 Task: Add Garden Of Life Vitamin Code Kids to the cart.
Action: Mouse moved to (286, 143)
Screenshot: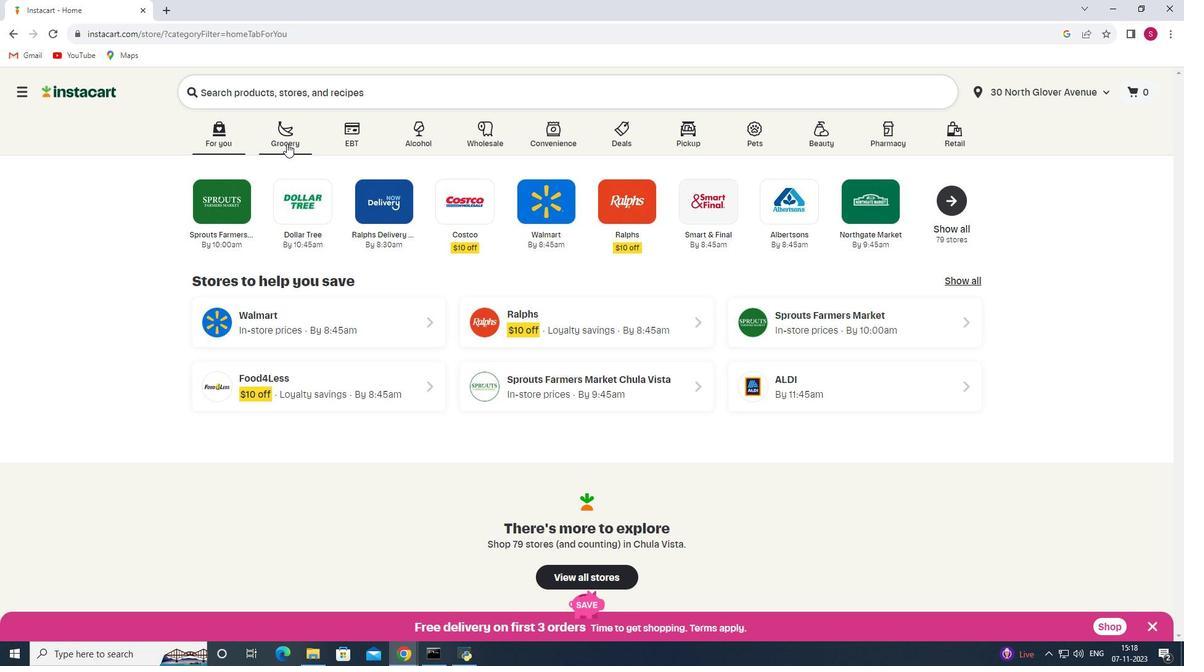 
Action: Mouse pressed left at (286, 143)
Screenshot: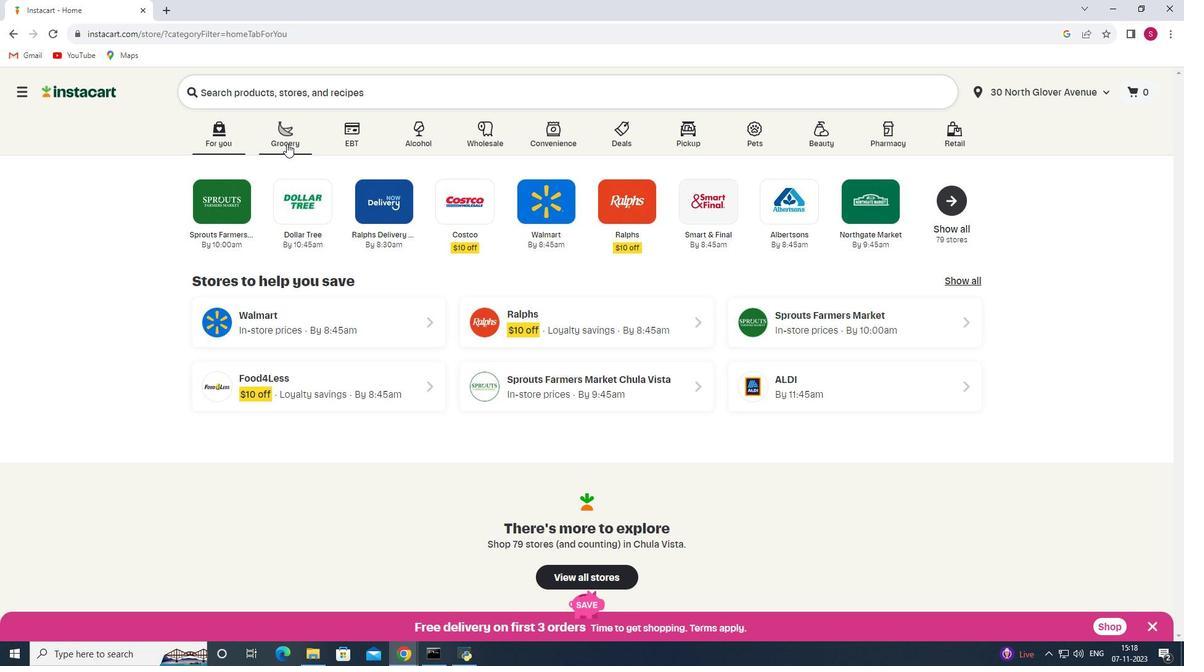 
Action: Mouse moved to (278, 344)
Screenshot: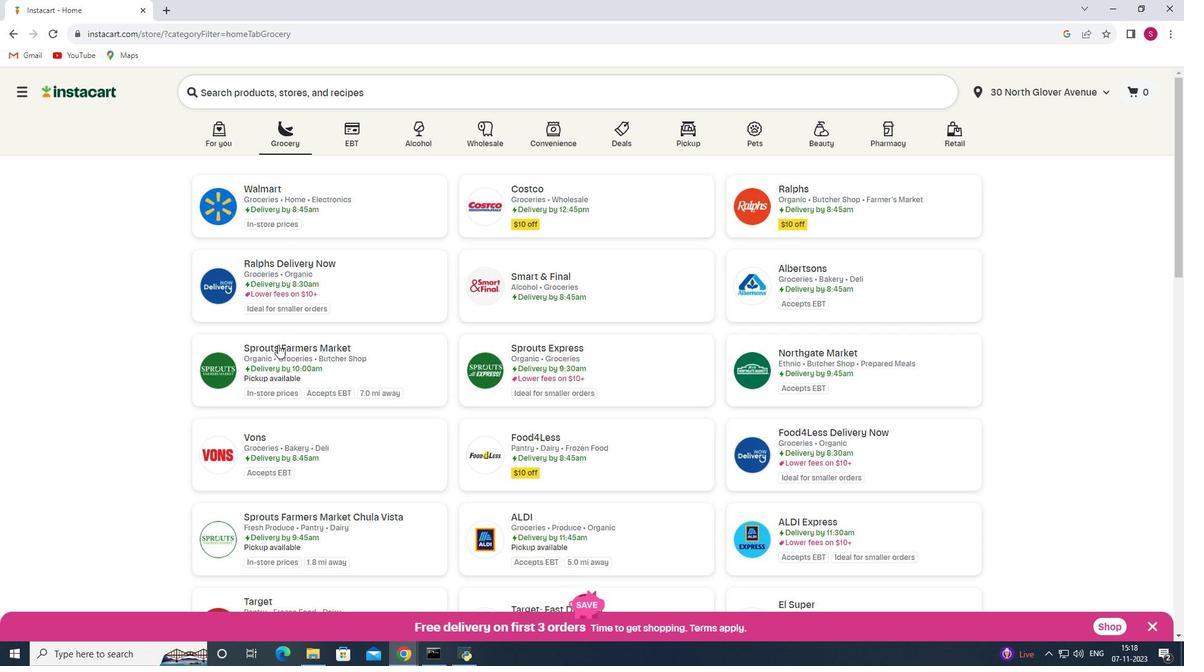 
Action: Mouse pressed left at (278, 344)
Screenshot: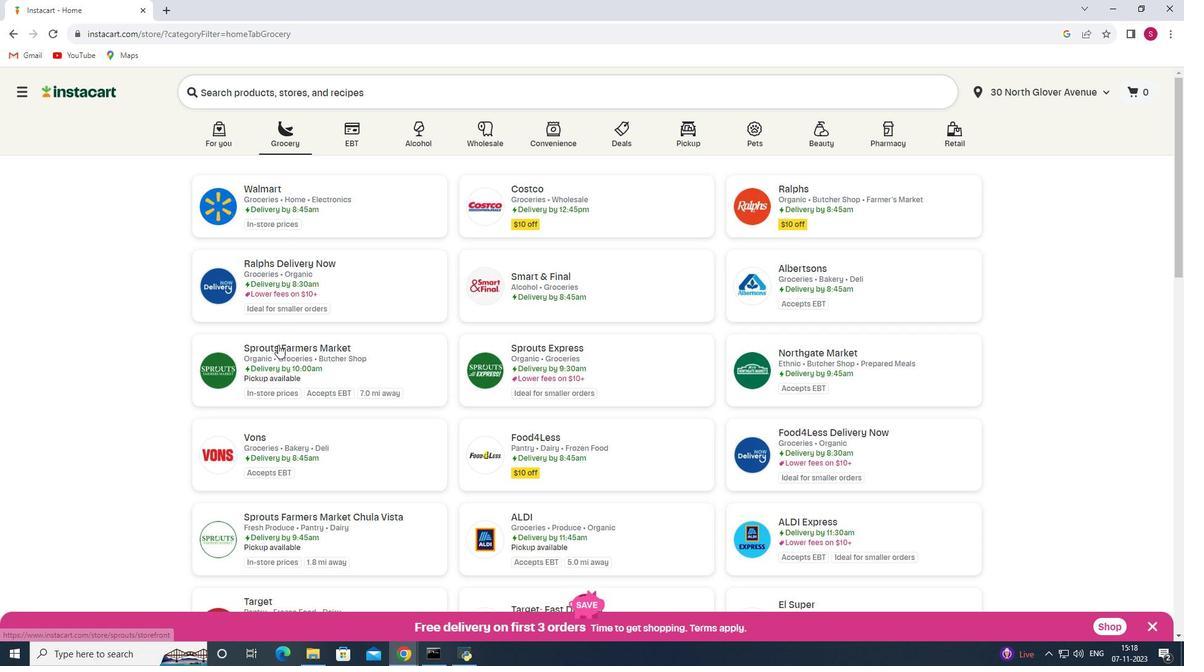 
Action: Mouse moved to (77, 354)
Screenshot: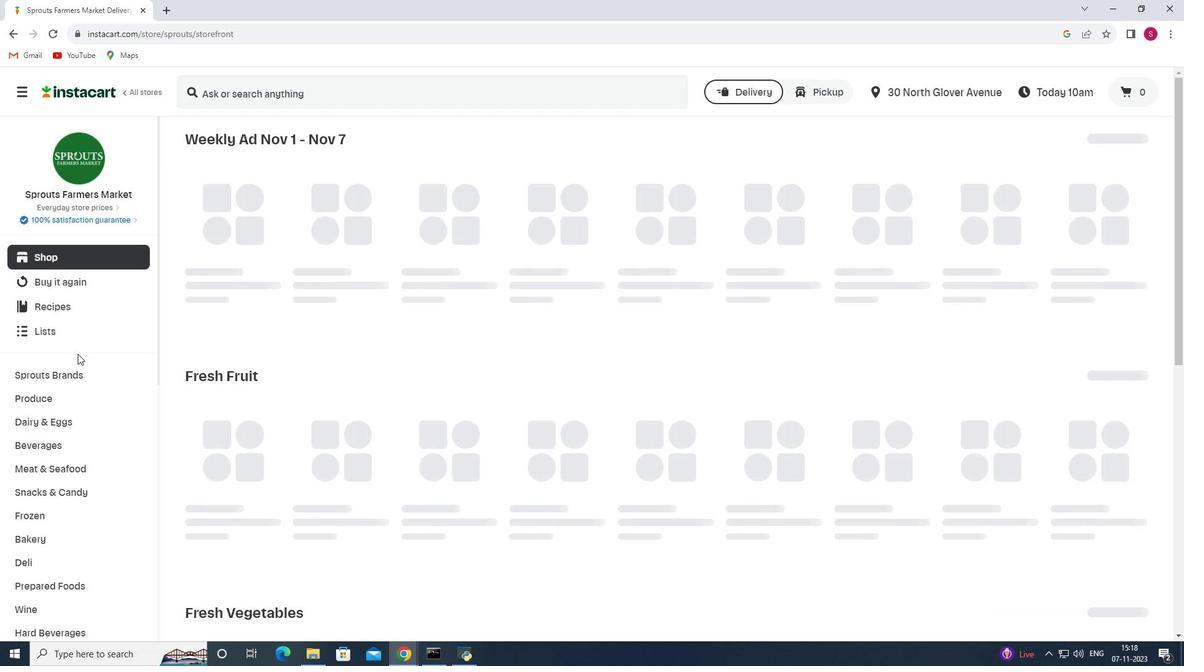 
Action: Mouse scrolled (77, 353) with delta (0, 0)
Screenshot: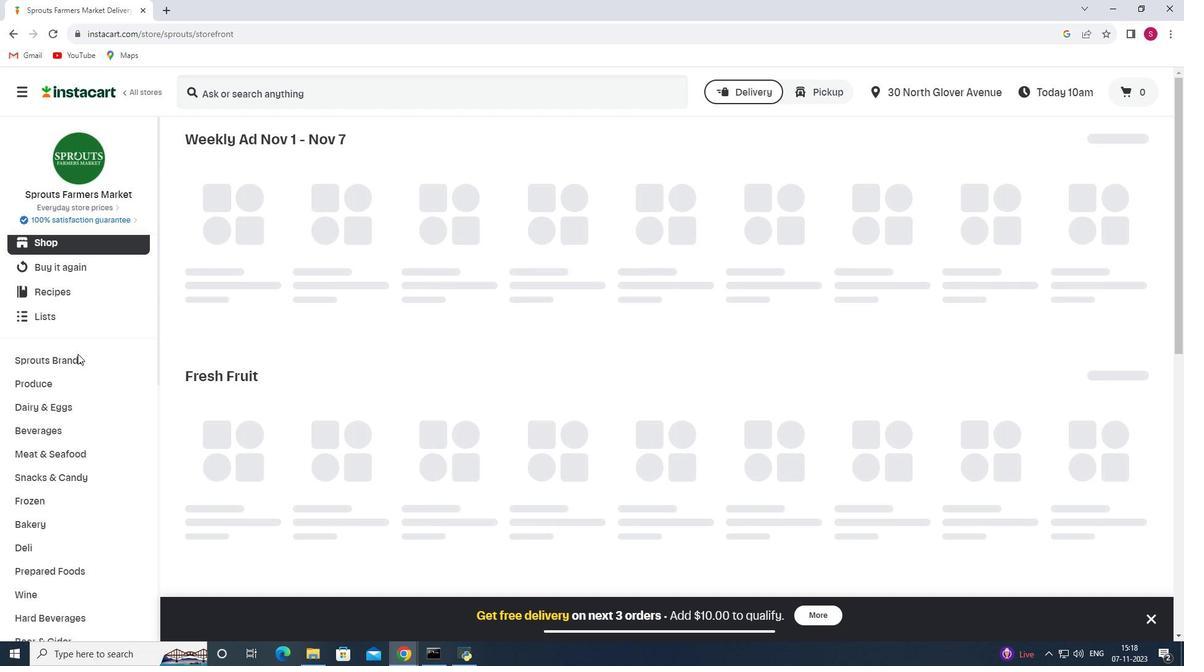 
Action: Mouse scrolled (77, 353) with delta (0, 0)
Screenshot: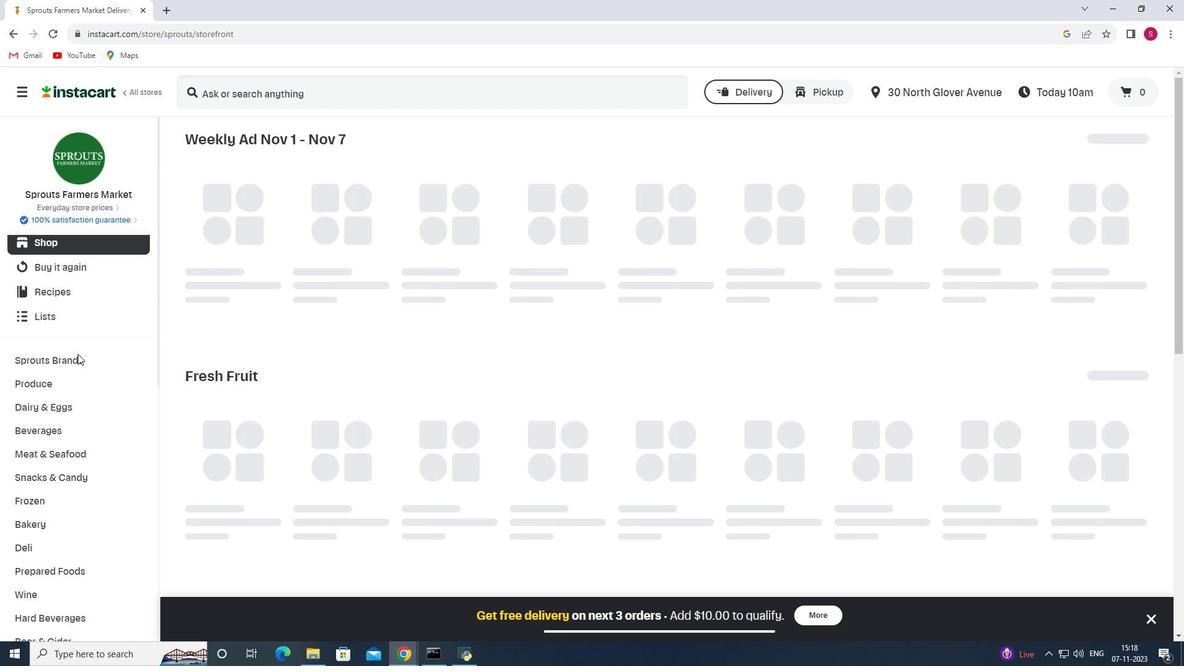 
Action: Mouse scrolled (77, 353) with delta (0, 0)
Screenshot: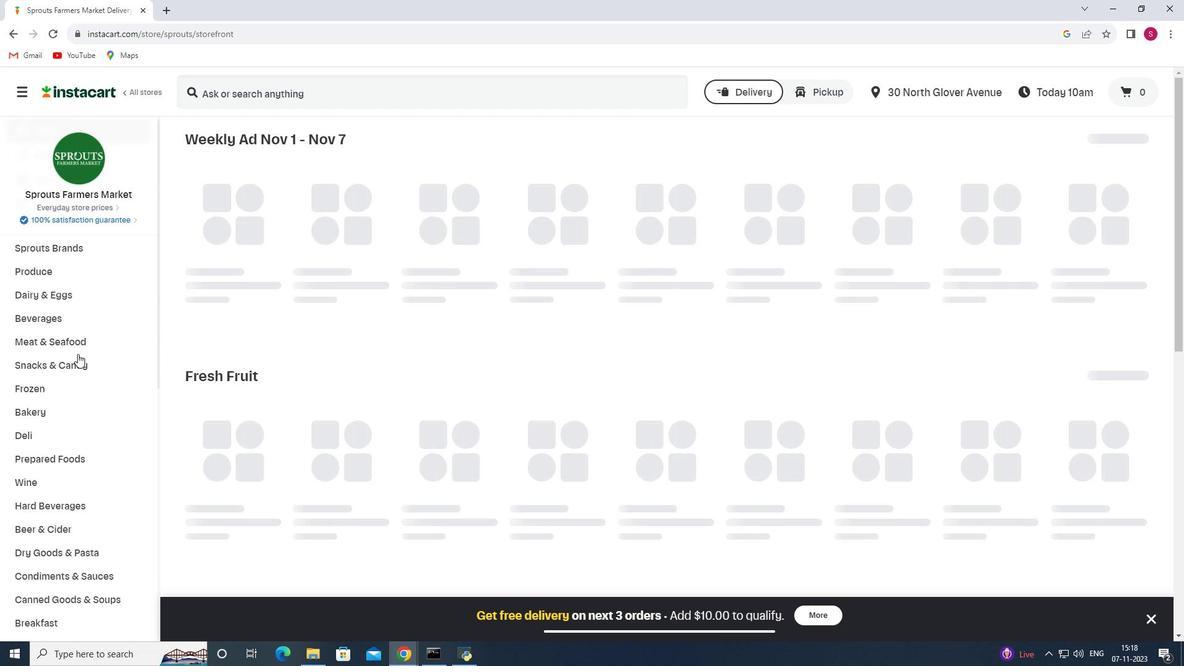 
Action: Mouse scrolled (77, 353) with delta (0, 0)
Screenshot: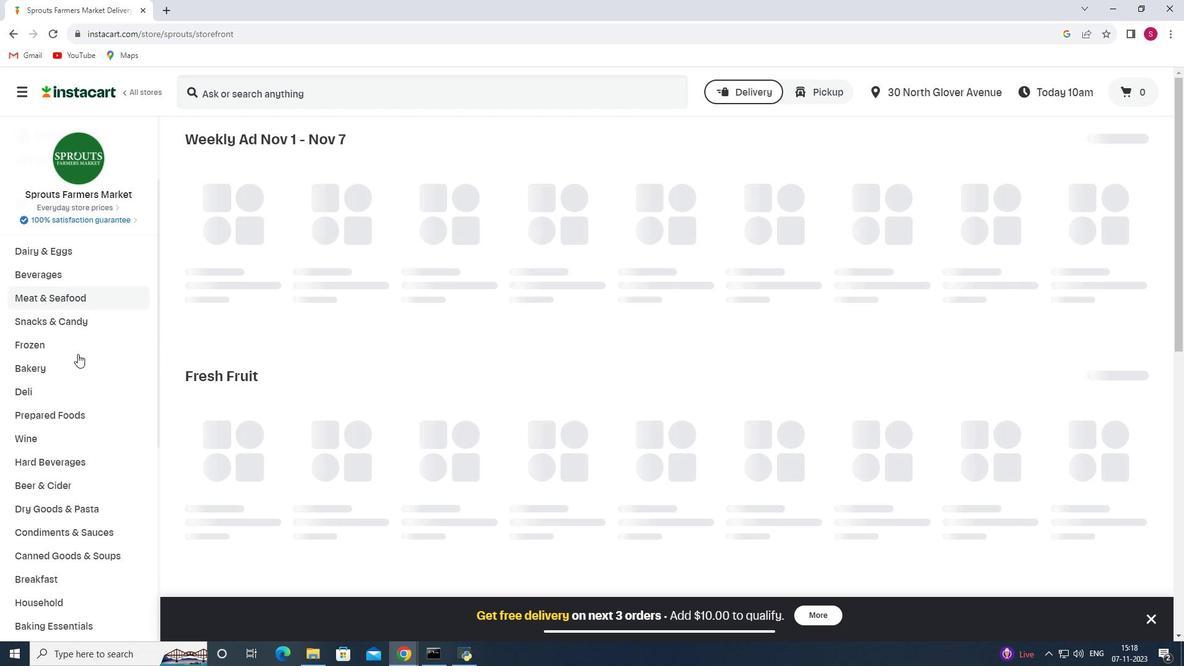 
Action: Mouse scrolled (77, 353) with delta (0, 0)
Screenshot: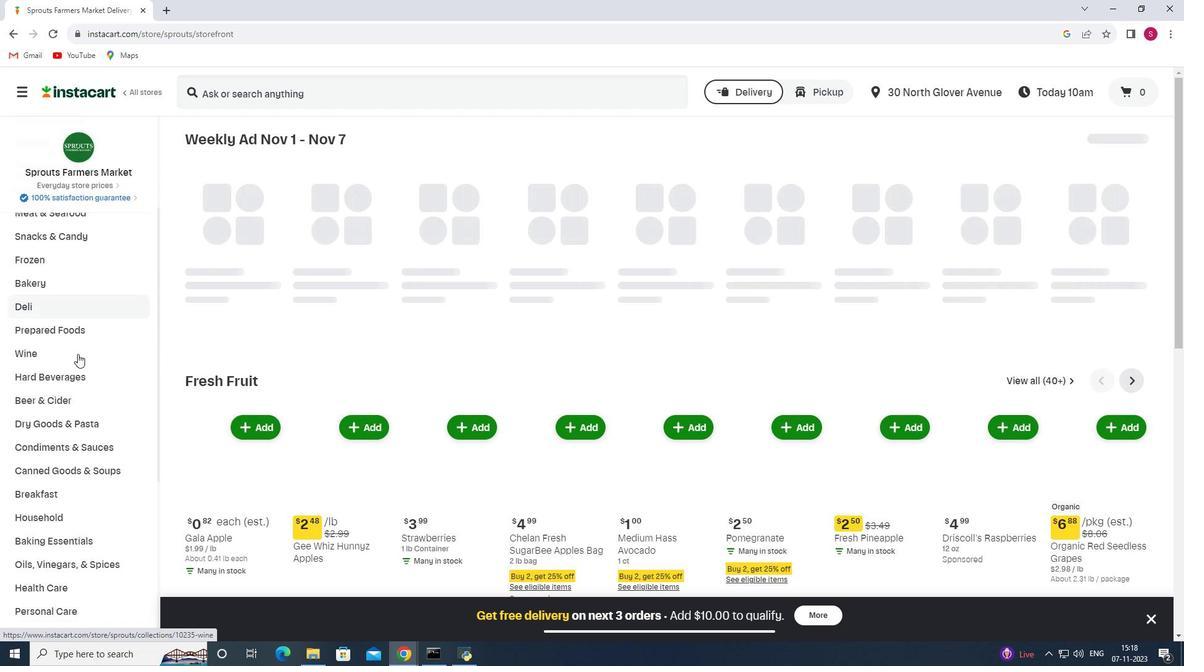 
Action: Mouse moved to (77, 354)
Screenshot: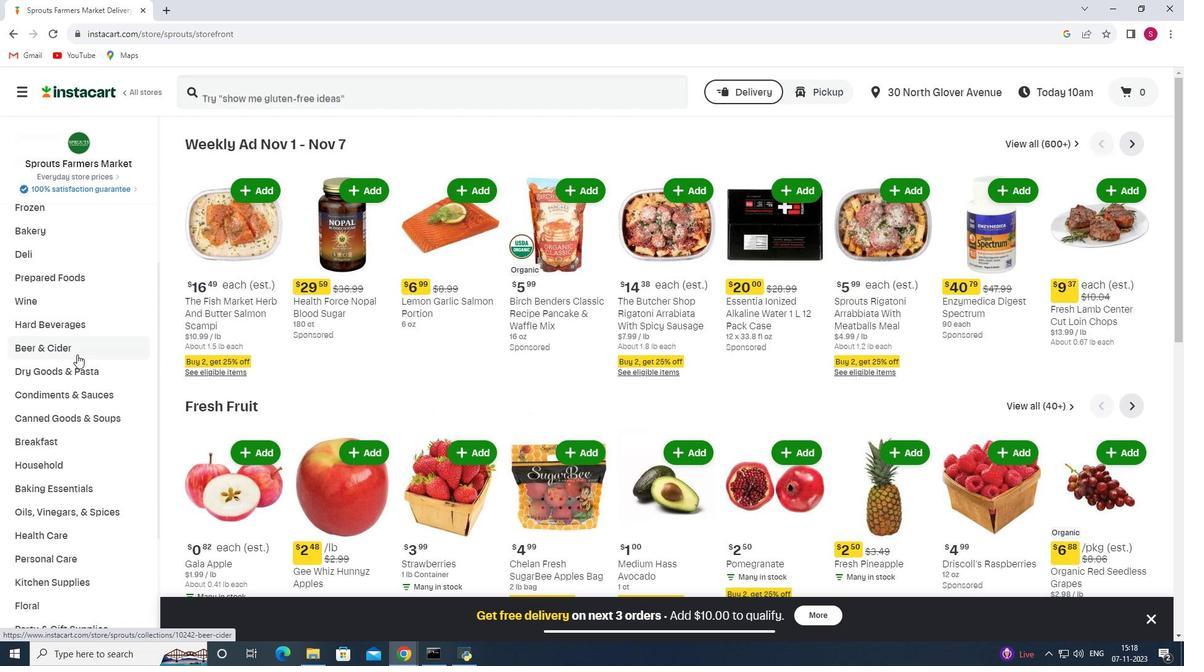 
Action: Mouse scrolled (77, 354) with delta (0, 0)
Screenshot: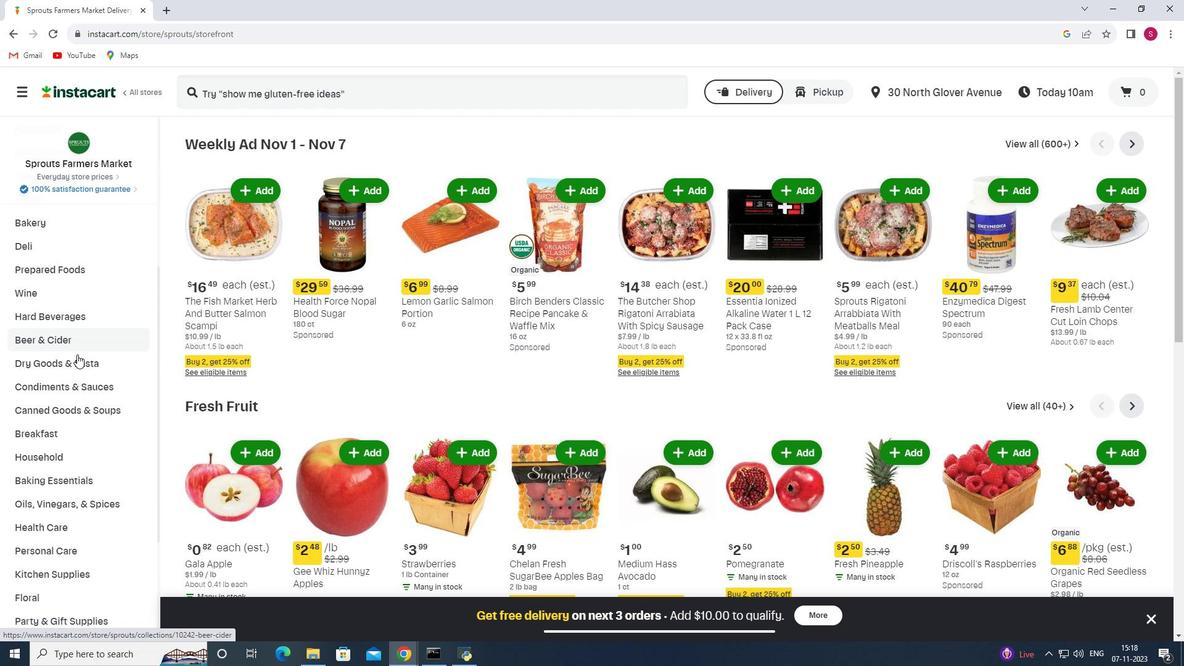 
Action: Mouse moved to (49, 470)
Screenshot: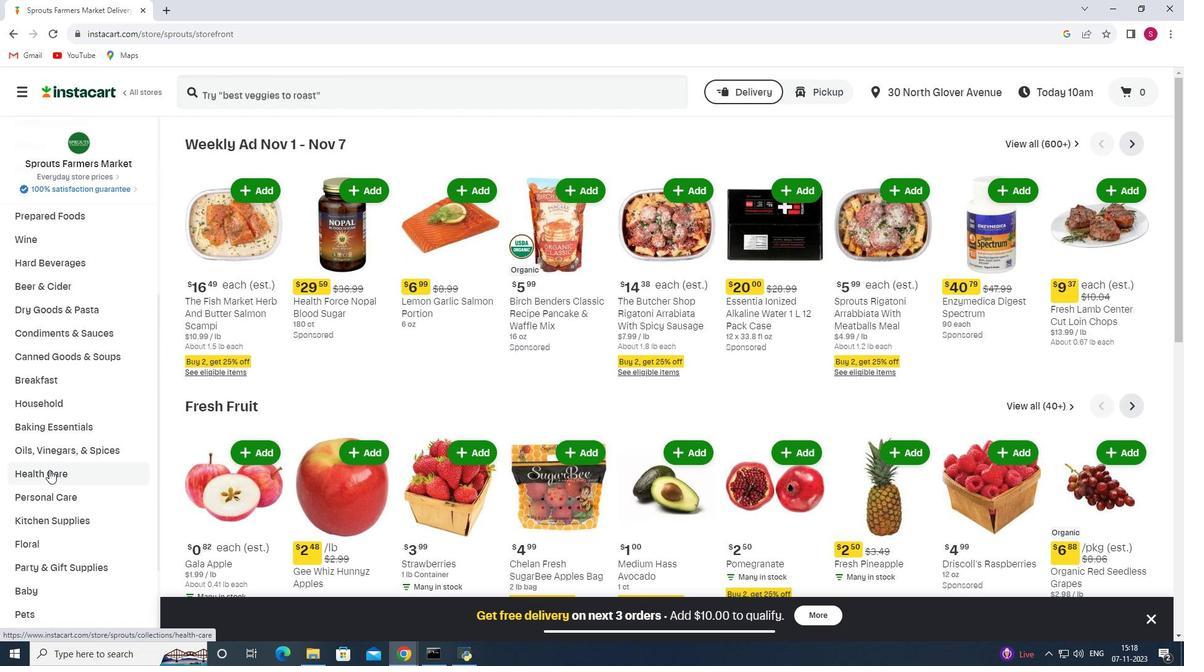 
Action: Mouse pressed left at (49, 470)
Screenshot: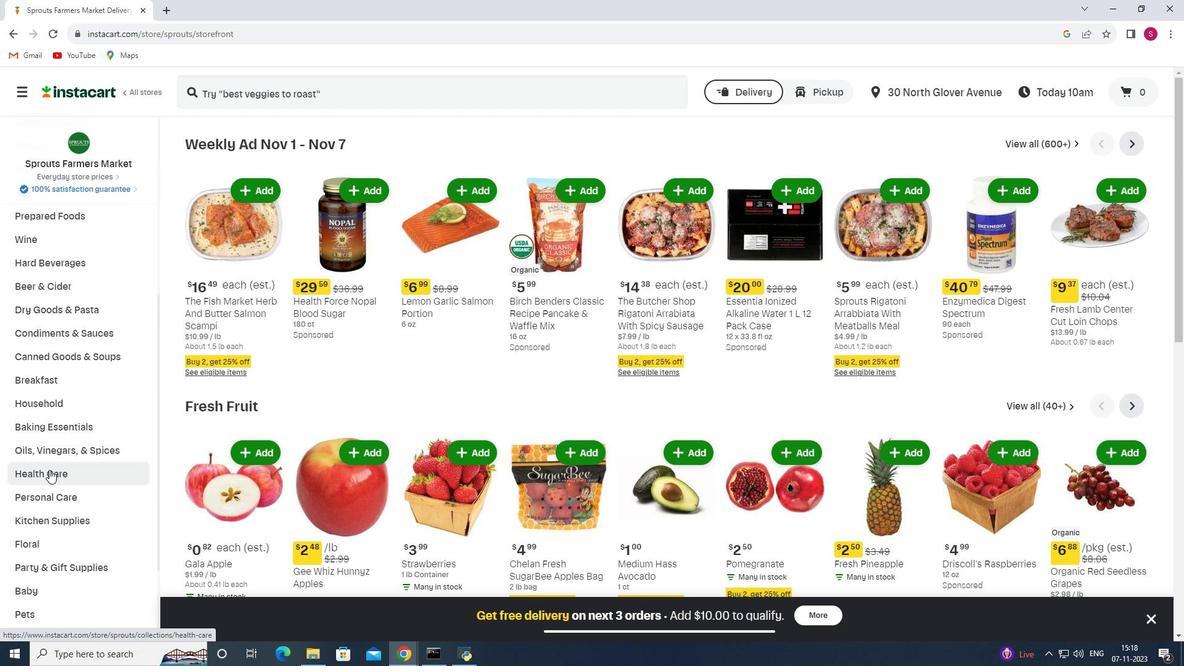 
Action: Mouse moved to (401, 171)
Screenshot: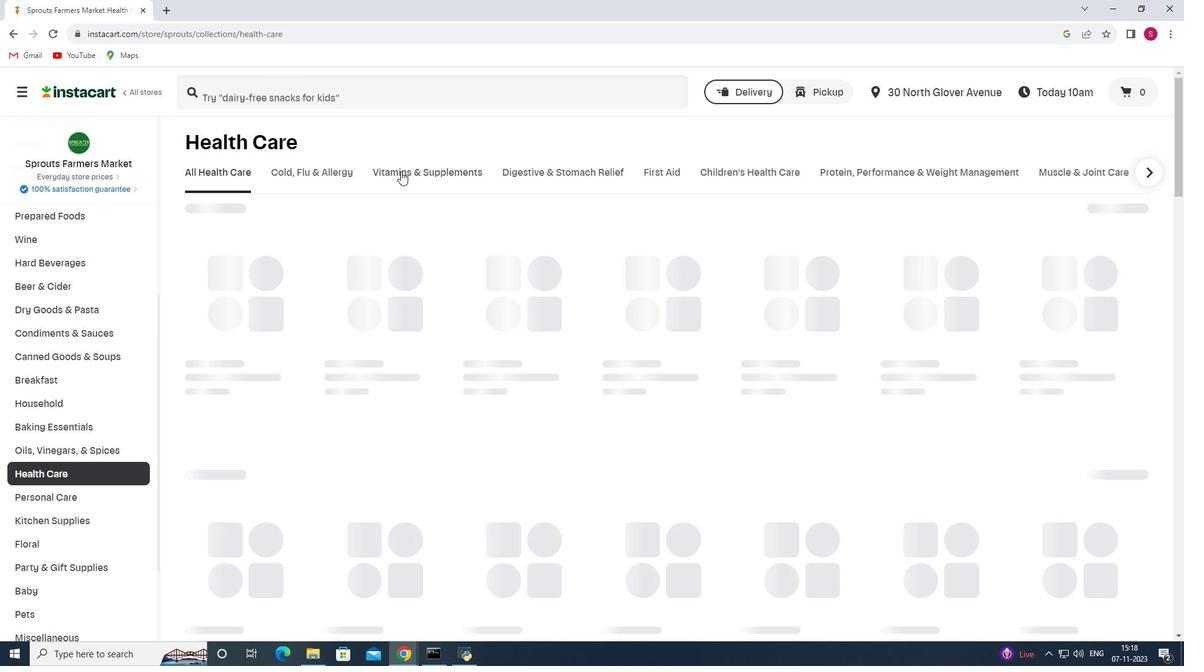
Action: Mouse pressed left at (401, 171)
Screenshot: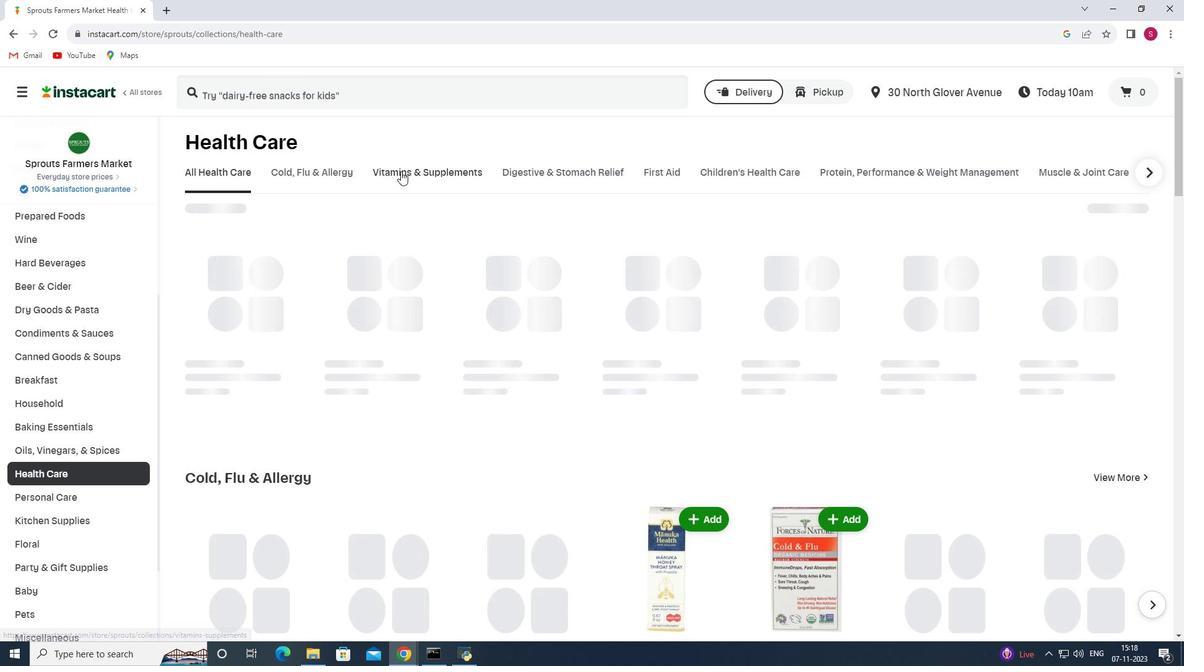 
Action: Mouse moved to (688, 219)
Screenshot: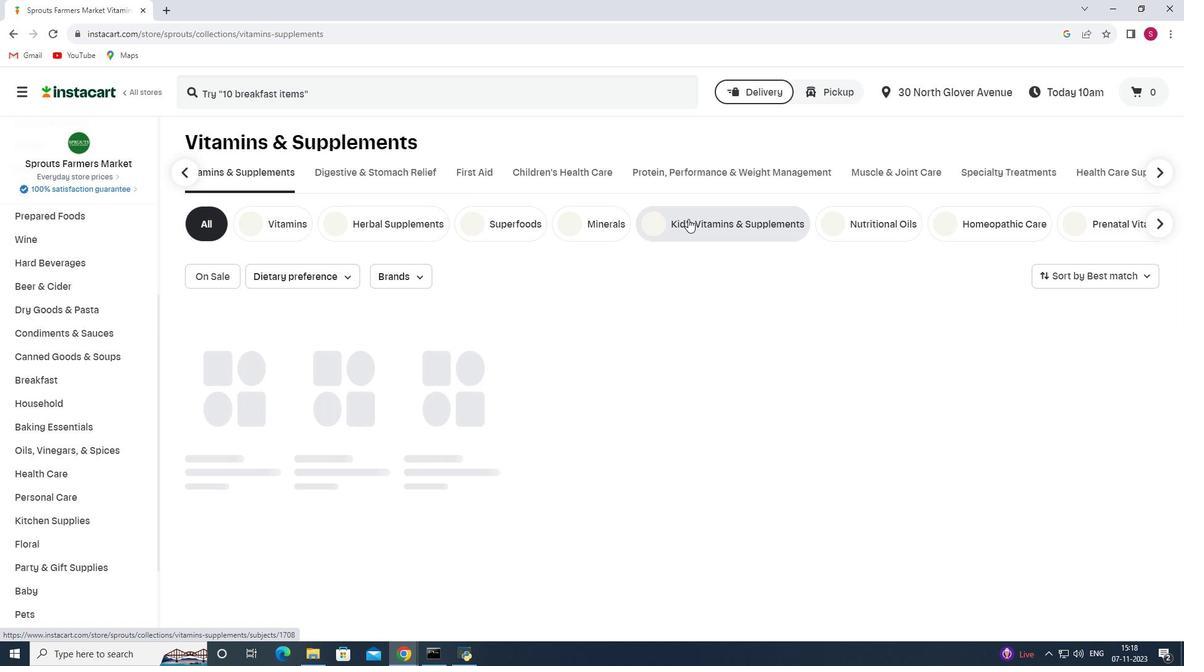 
Action: Mouse pressed left at (688, 219)
Screenshot: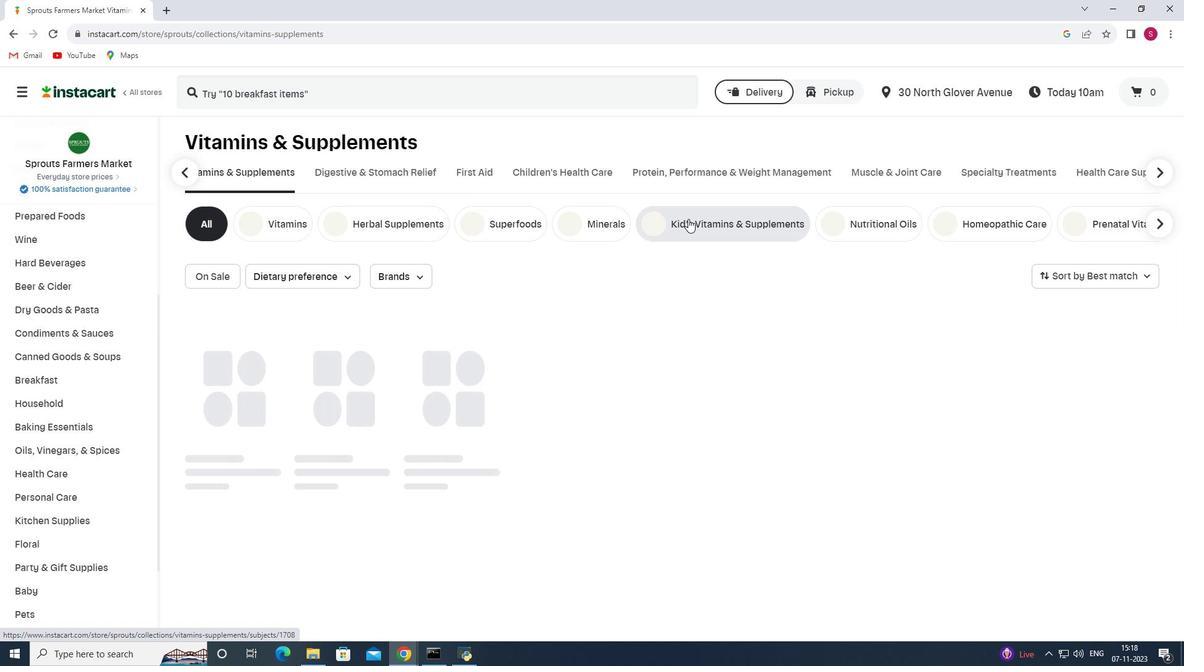 
Action: Mouse moved to (368, 91)
Screenshot: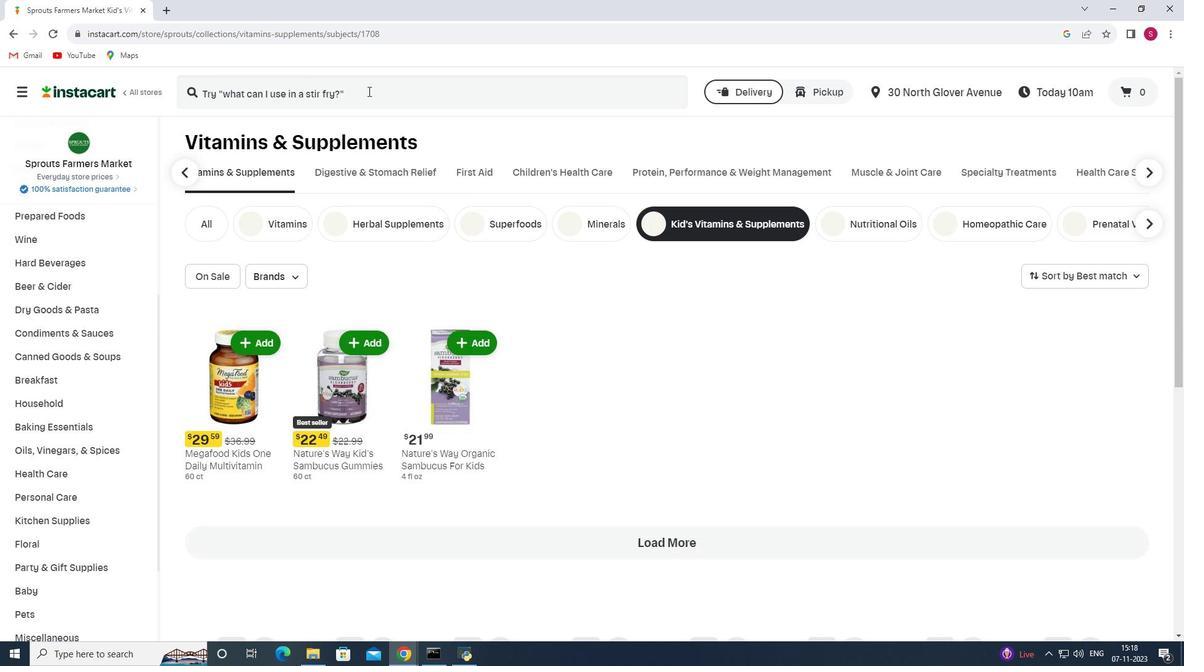 
Action: Mouse pressed left at (368, 91)
Screenshot: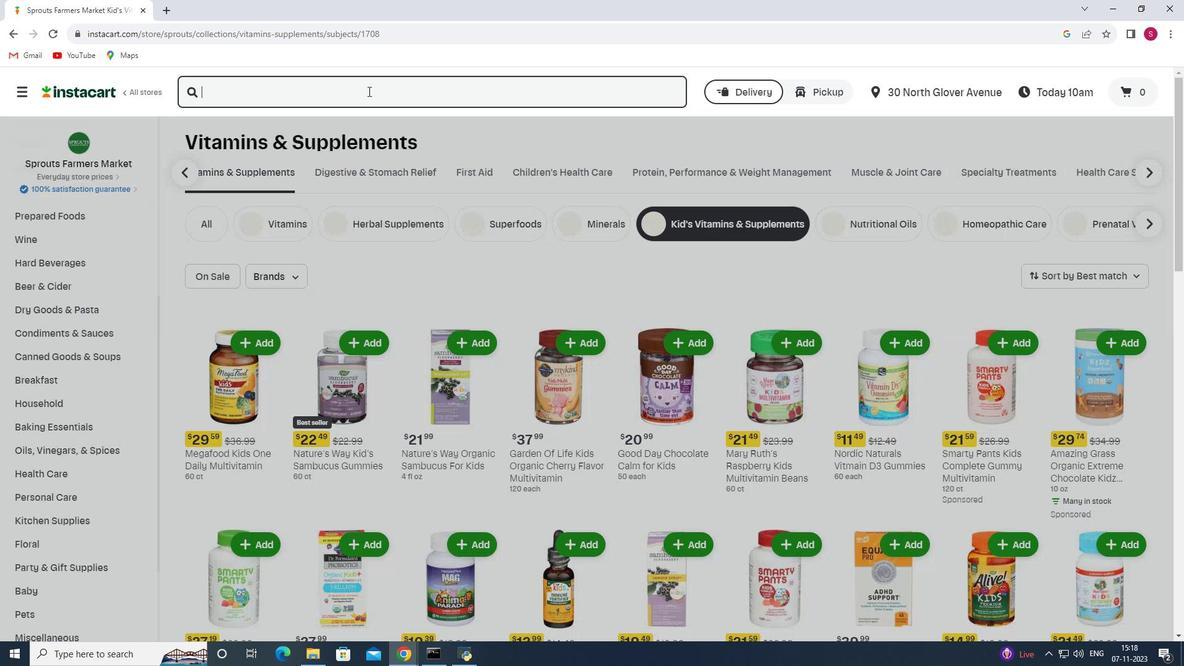 
Action: Key pressed <Key.shift>Garden<Key.space><Key.shift>Of<Key.space><Key.shift>Life<Key.space><Key.shift>Vitamin<Key.space><Key.shift>Code<Key.space><Key.shift>Kids<Key.space><Key.enter>
Screenshot: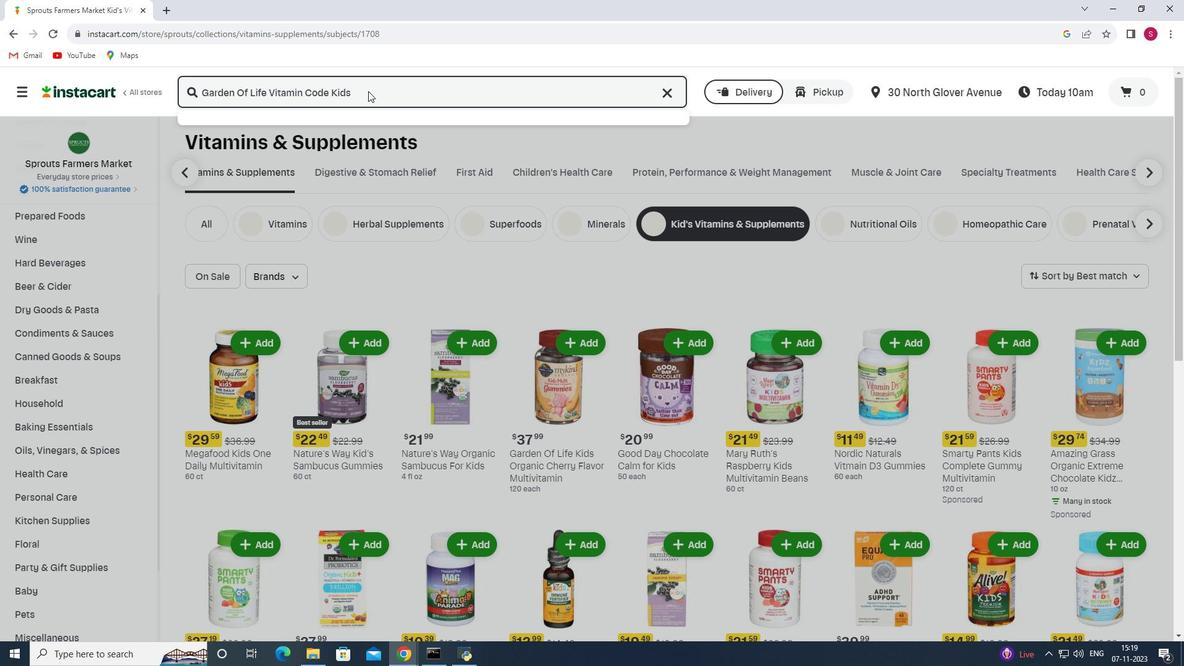
Action: Mouse moved to (399, 200)
Screenshot: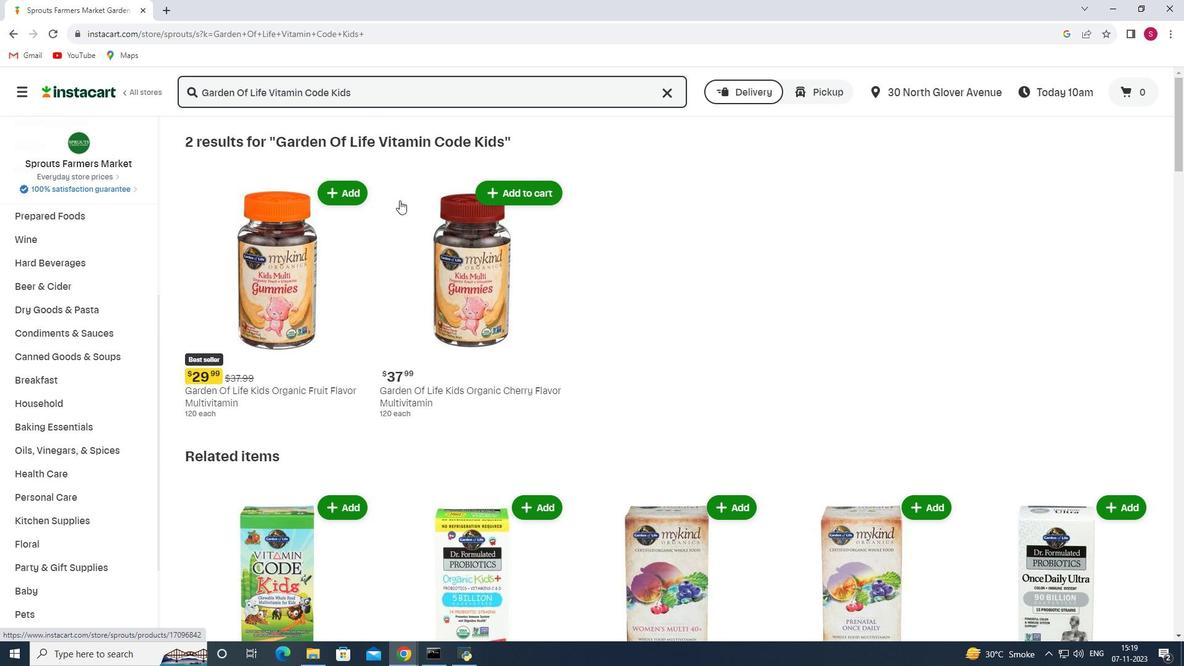 
Action: Mouse scrolled (399, 199) with delta (0, 0)
Screenshot: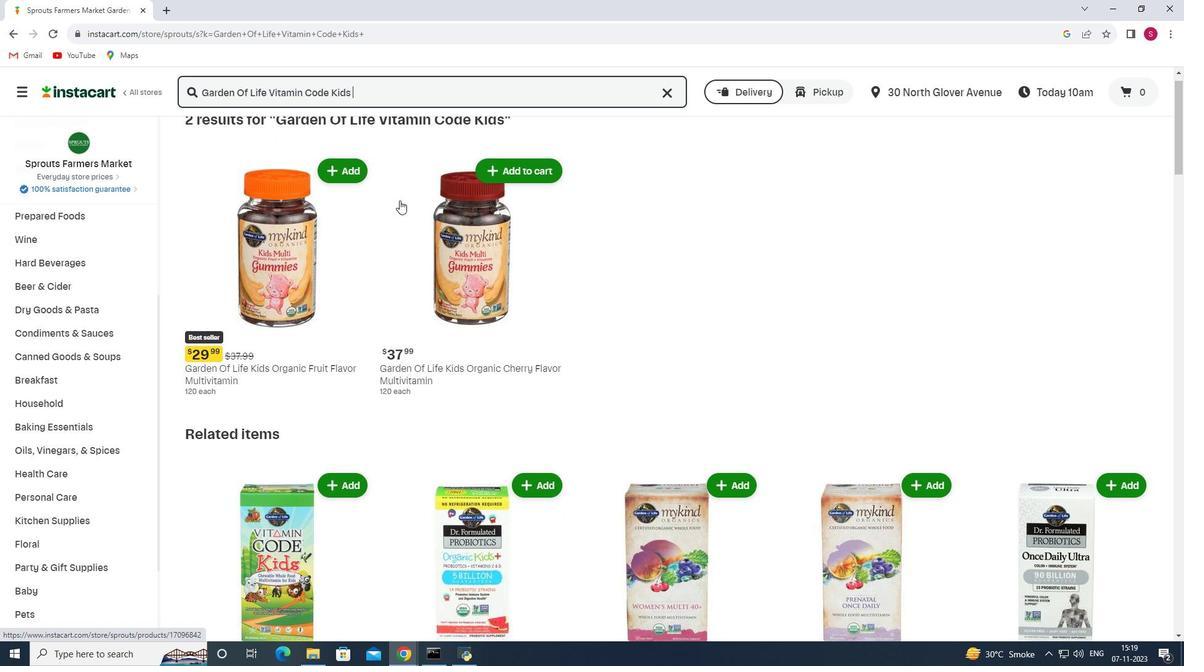
Action: Mouse scrolled (399, 199) with delta (0, 0)
Screenshot: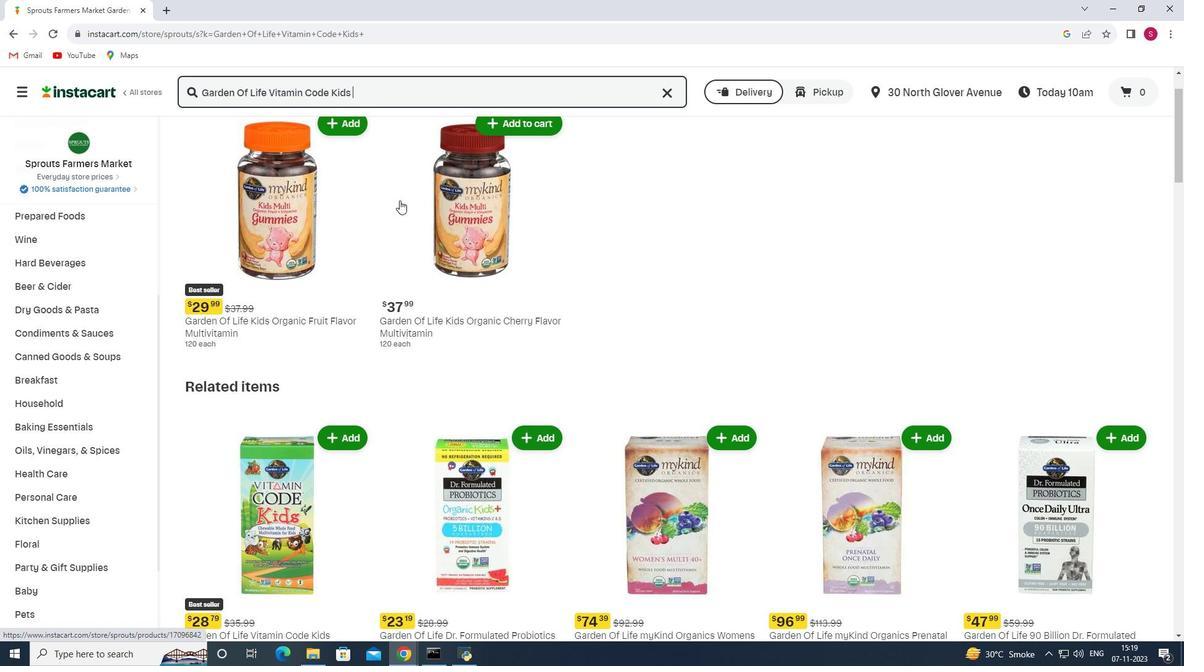 
Action: Mouse scrolled (399, 199) with delta (0, 0)
Screenshot: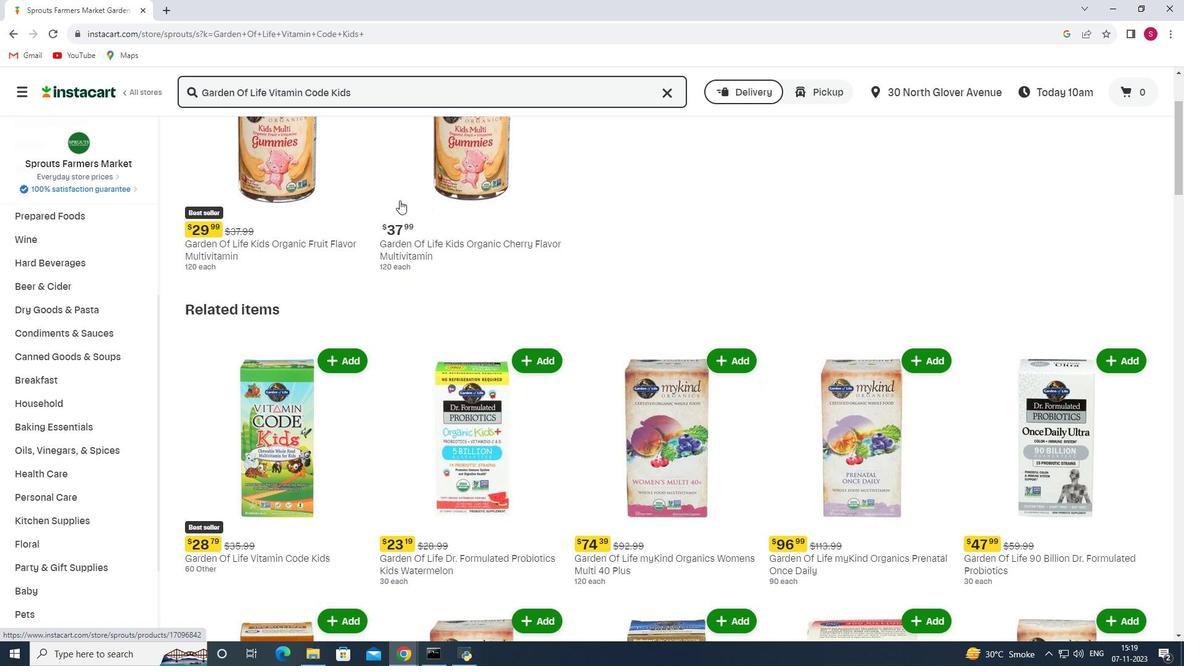 
Action: Mouse scrolled (399, 199) with delta (0, 0)
Screenshot: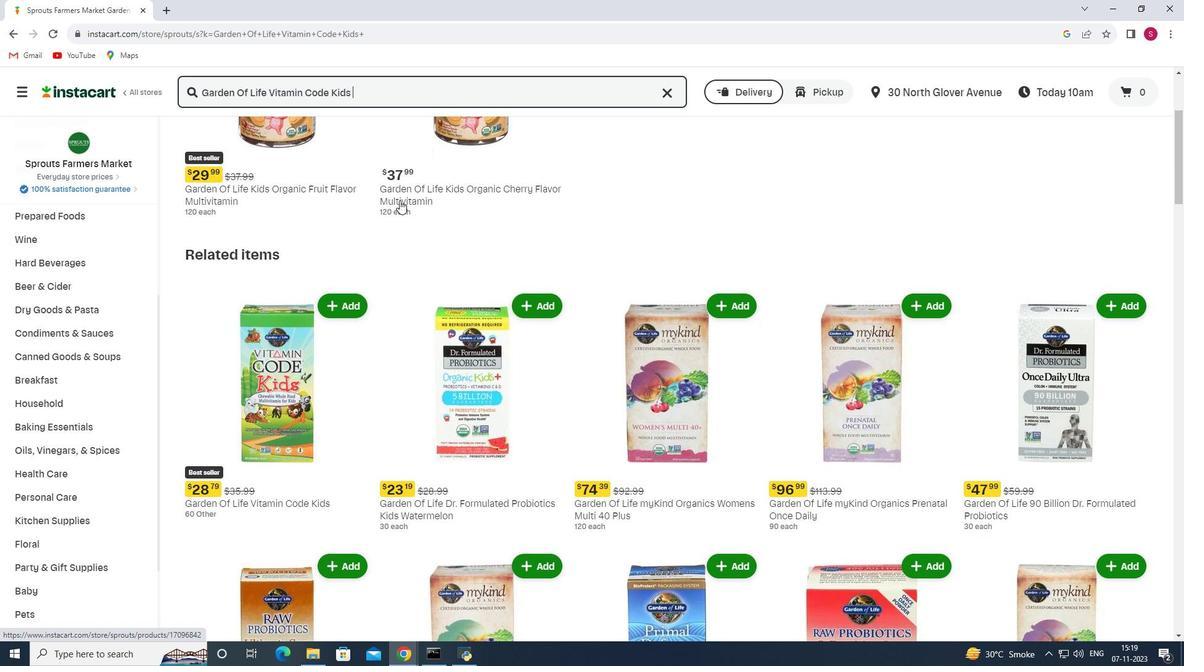 
Action: Mouse moved to (427, 212)
Screenshot: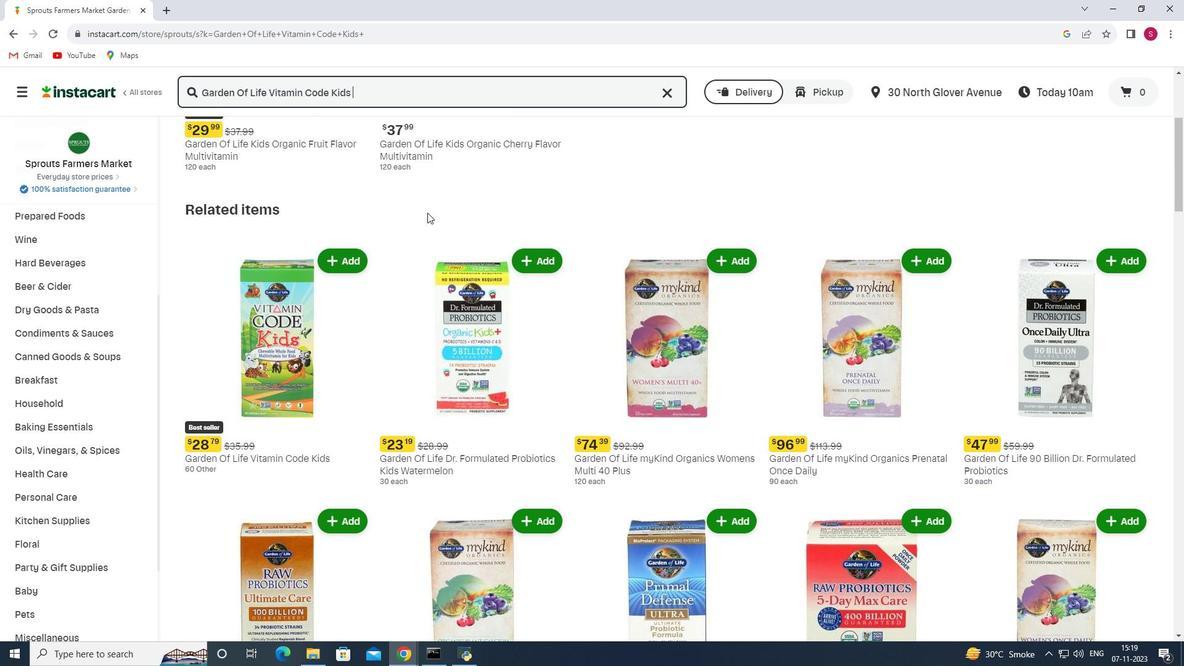 
Action: Mouse scrolled (427, 212) with delta (0, 0)
Screenshot: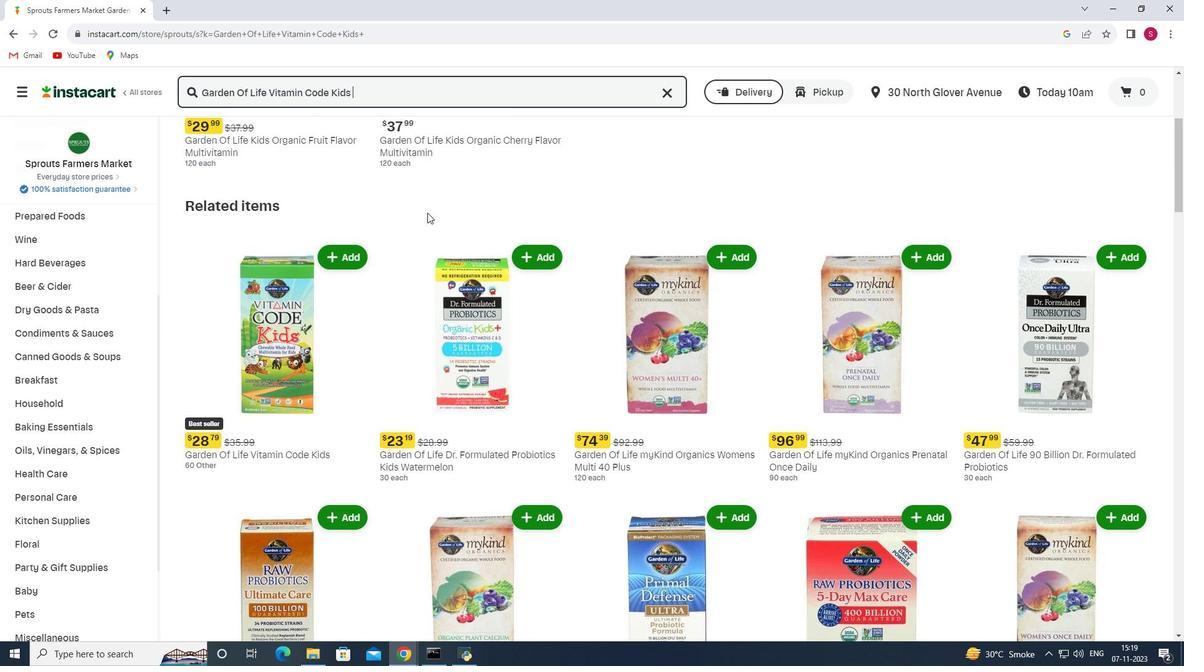 
Action: Mouse moved to (432, 223)
Screenshot: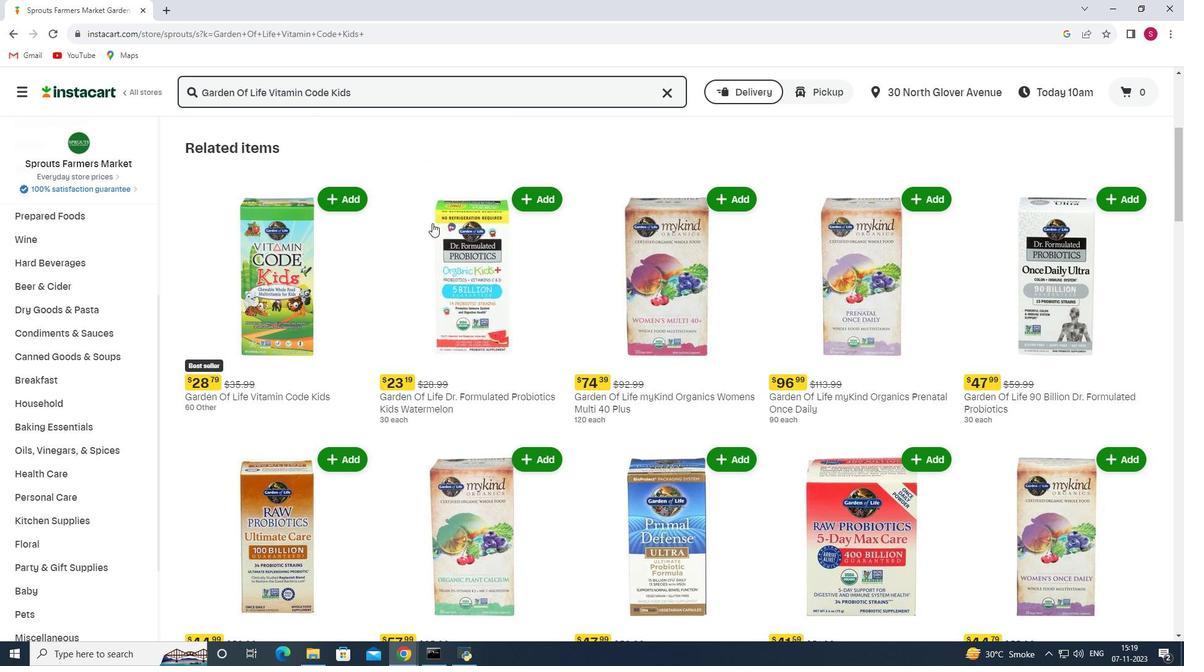
Action: Mouse scrolled (432, 222) with delta (0, 0)
Screenshot: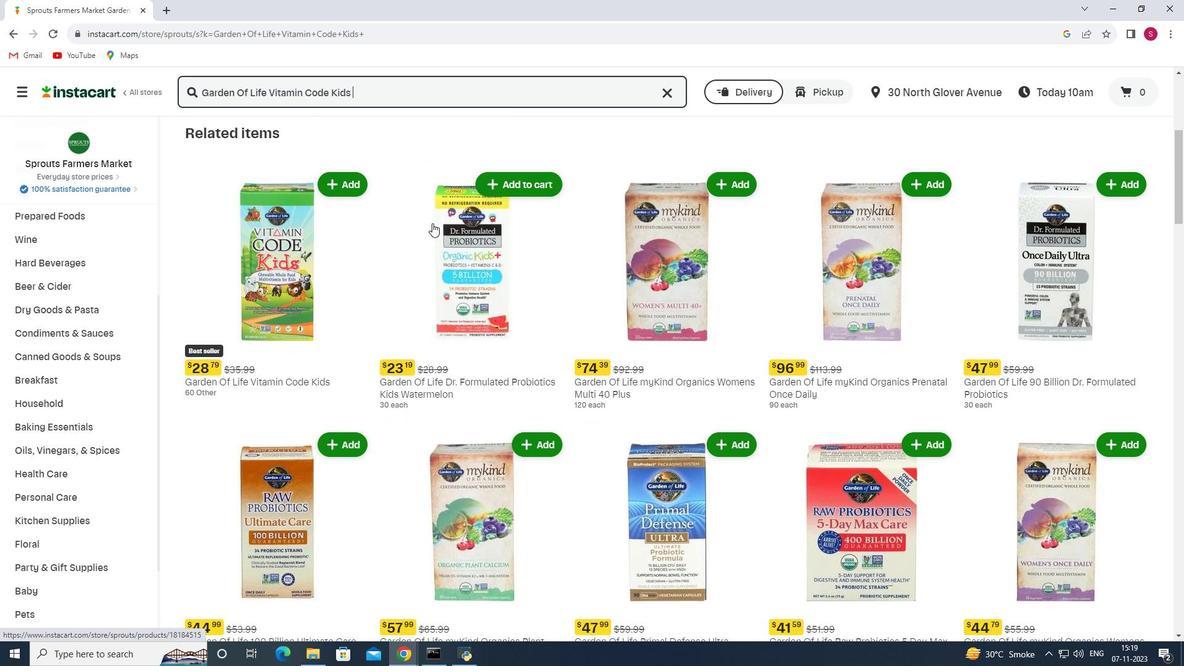 
Action: Mouse moved to (433, 224)
Screenshot: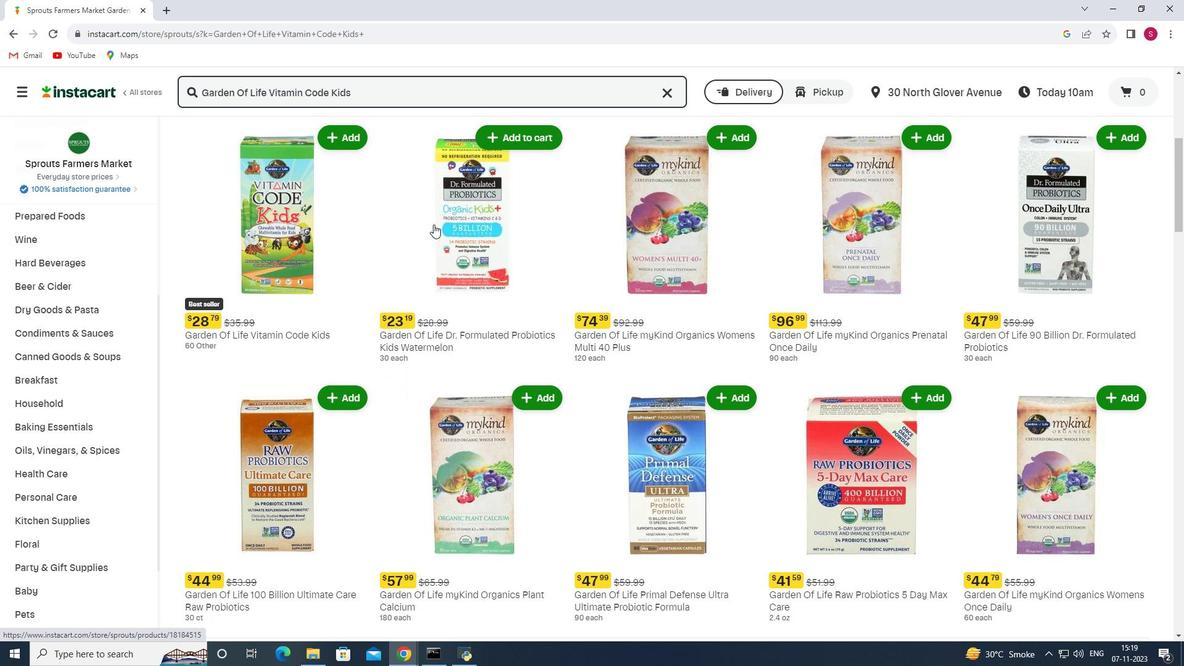 
Action: Mouse scrolled (433, 224) with delta (0, 0)
Screenshot: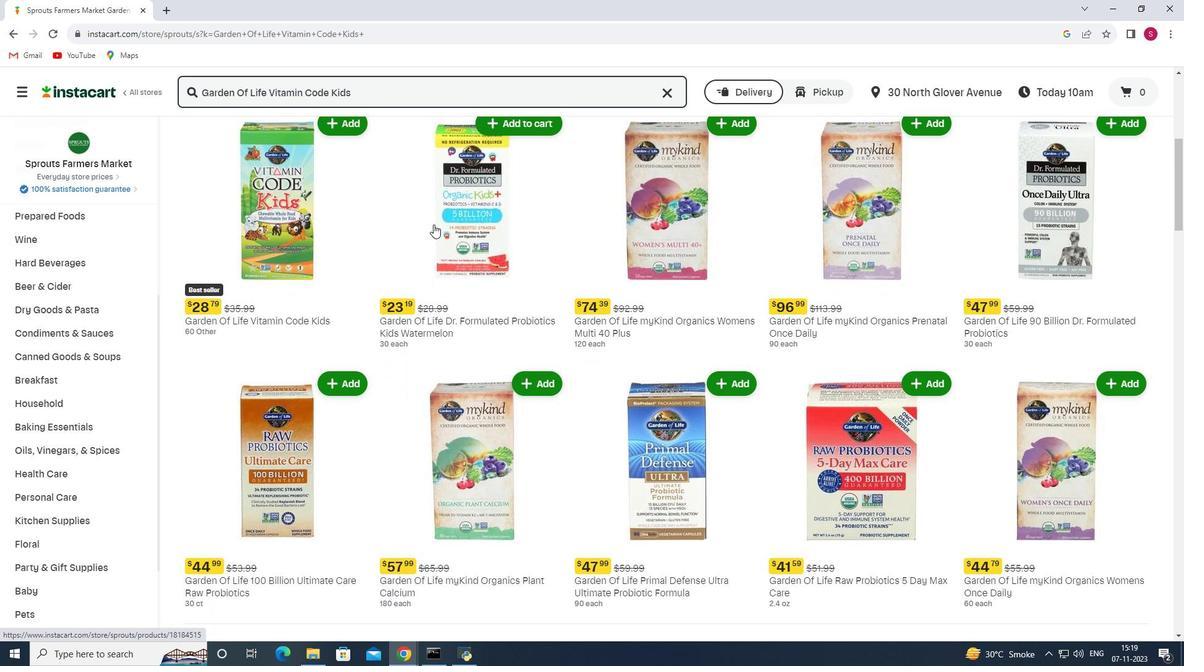
Action: Mouse scrolled (433, 224) with delta (0, 0)
Screenshot: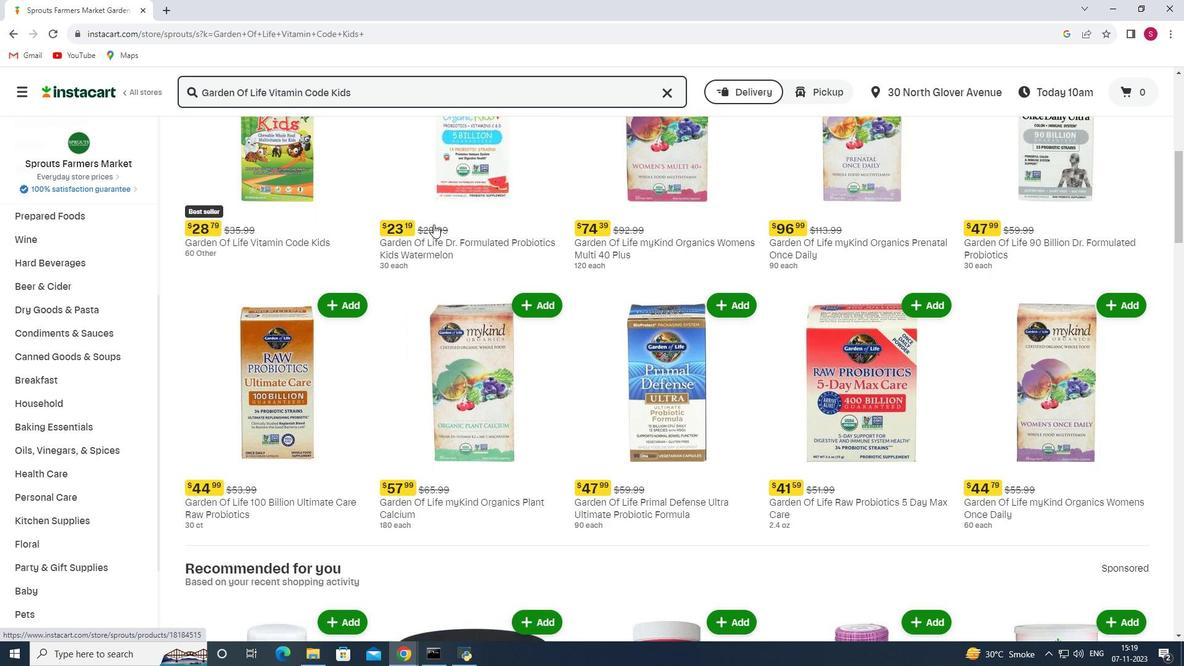 
Action: Mouse moved to (339, 214)
Screenshot: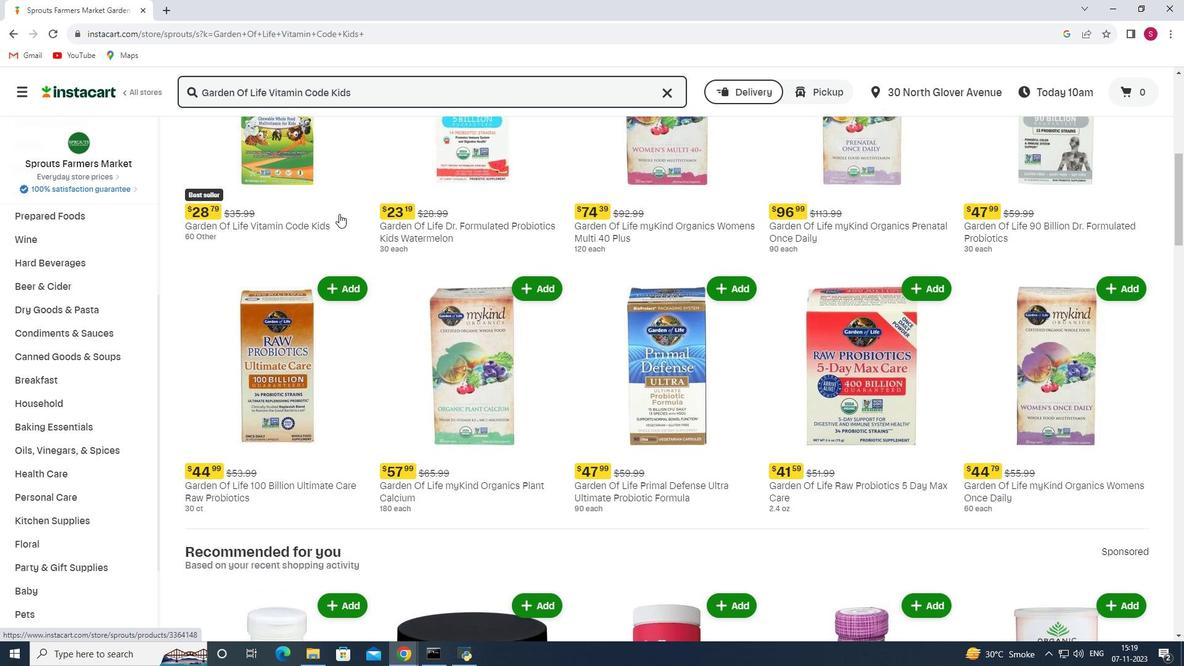 
Action: Mouse scrolled (339, 214) with delta (0, 0)
Screenshot: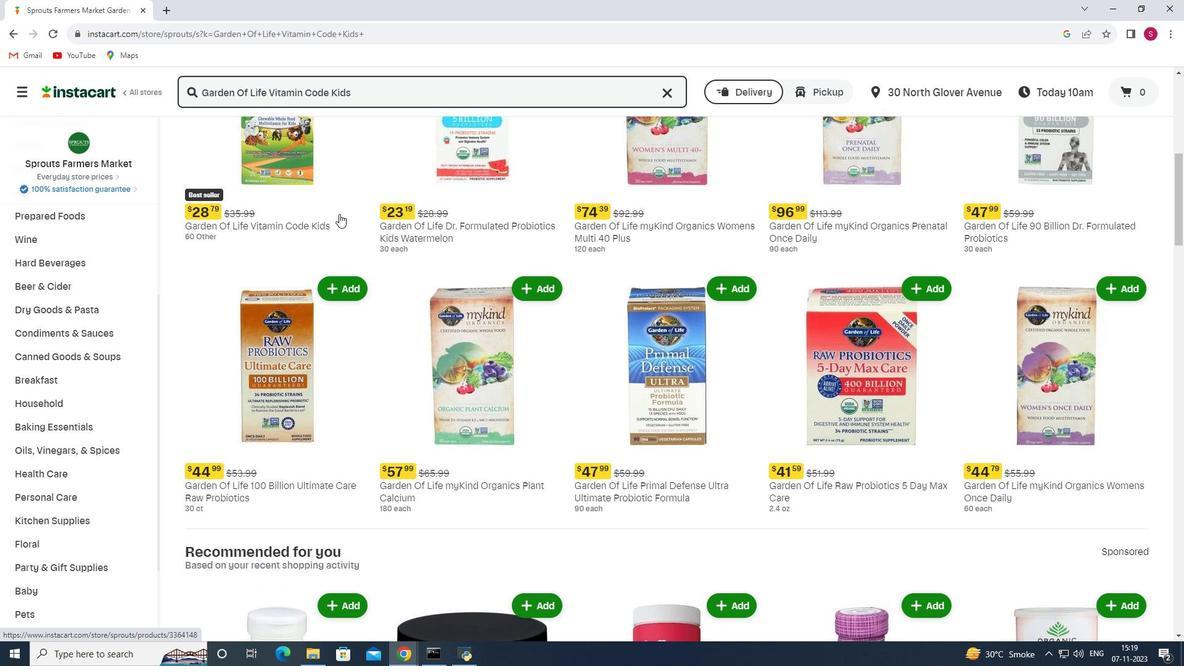 
Action: Mouse scrolled (339, 214) with delta (0, 0)
Screenshot: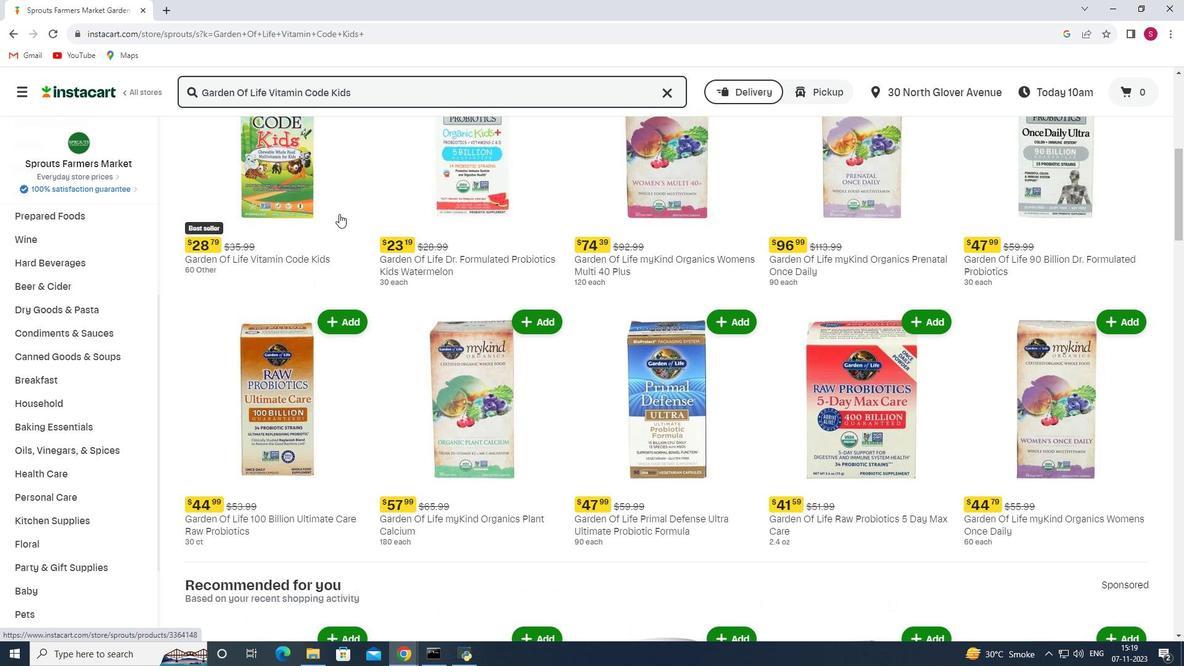 
Action: Mouse moved to (336, 144)
Screenshot: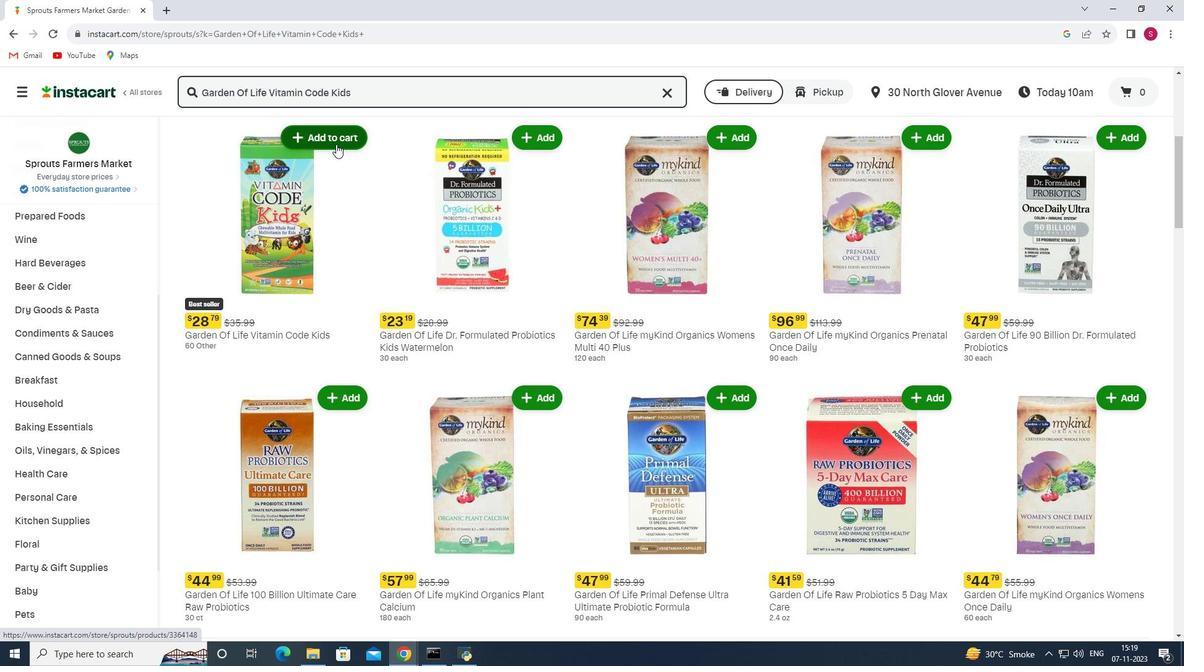 
Action: Mouse pressed left at (336, 144)
Screenshot: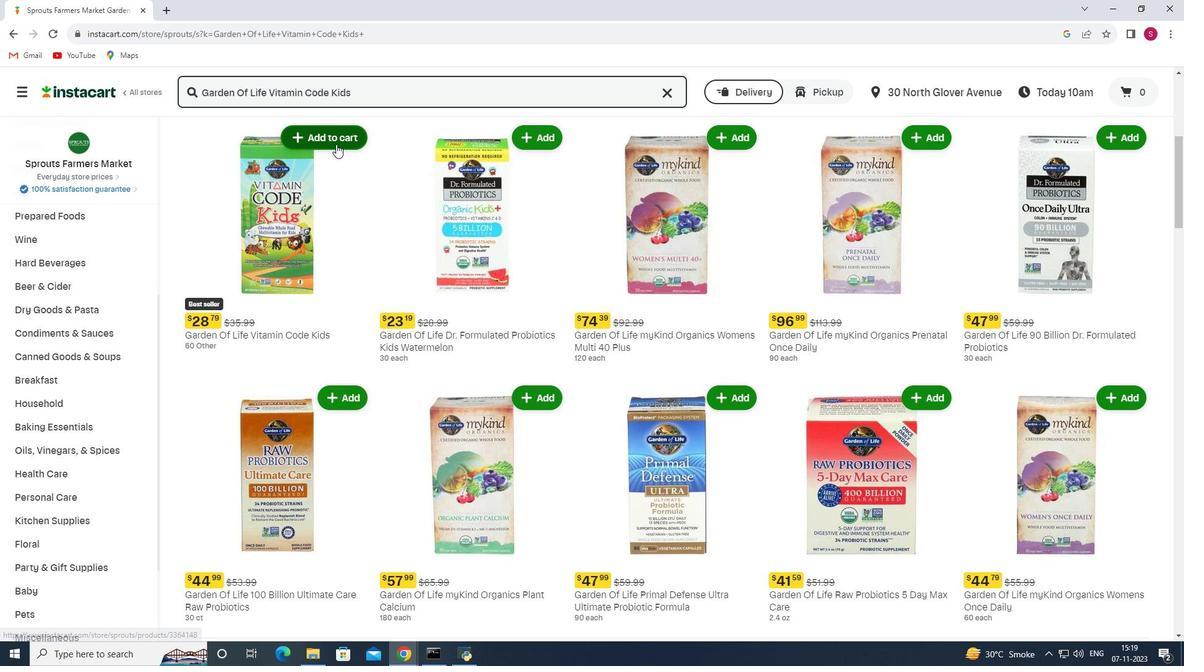 
Action: Mouse moved to (335, 198)
Screenshot: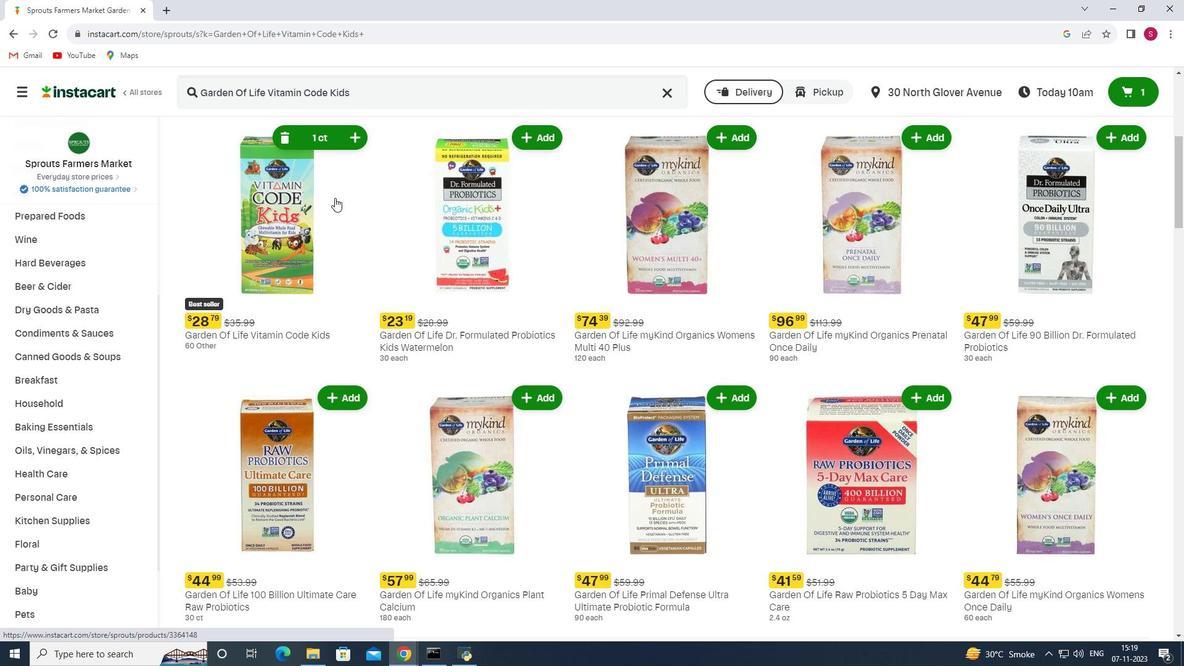 
